 Task: Edit Music By SAAC in Action Trailer
Action: Mouse pressed left at (192, 77)
Screenshot: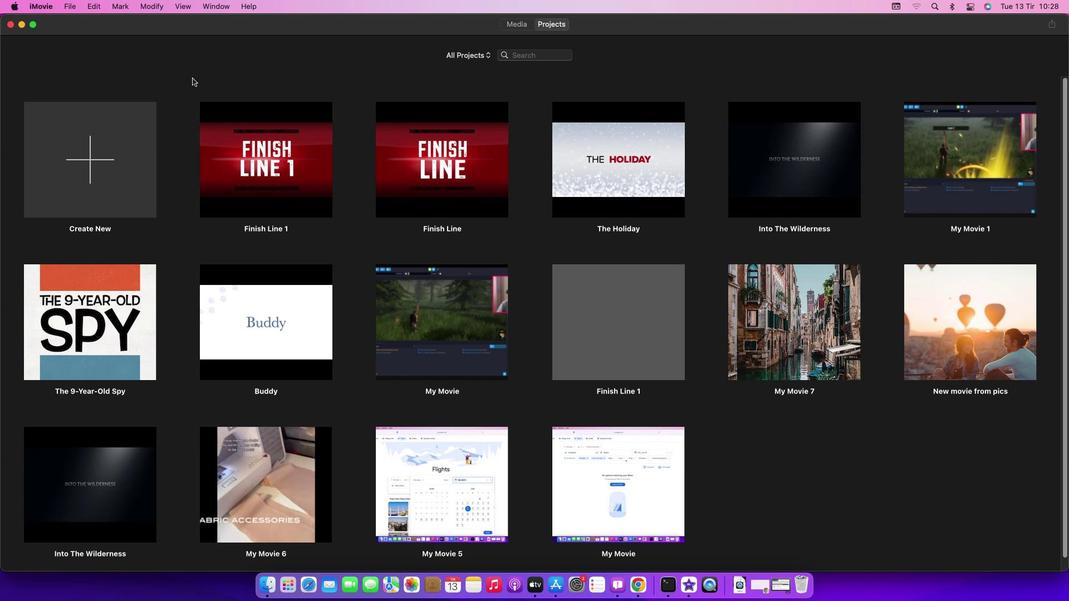 
Action: Mouse moved to (70, 6)
Screenshot: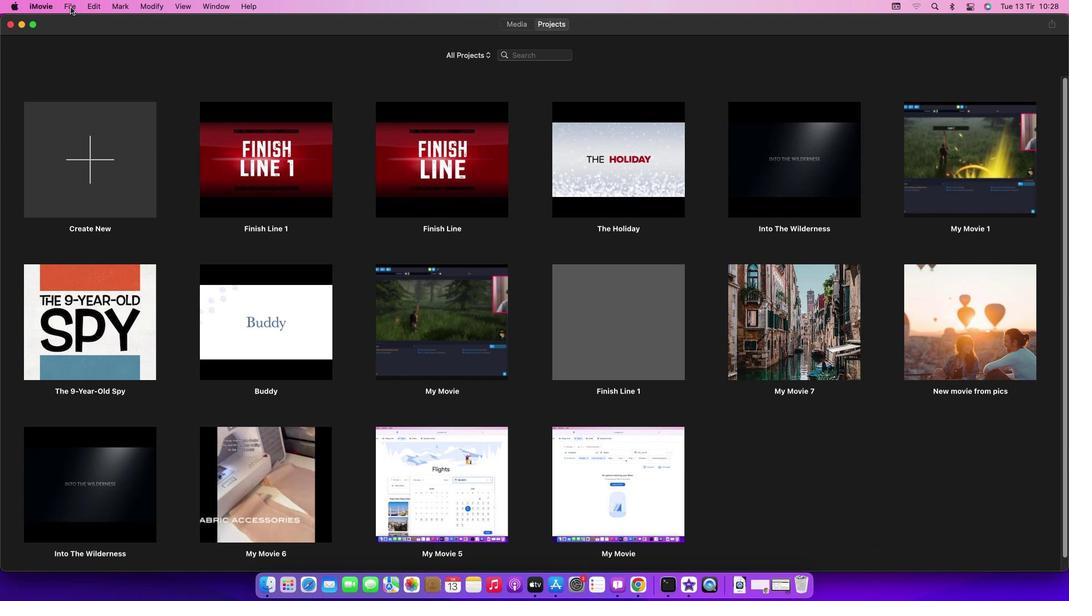 
Action: Mouse pressed left at (70, 6)
Screenshot: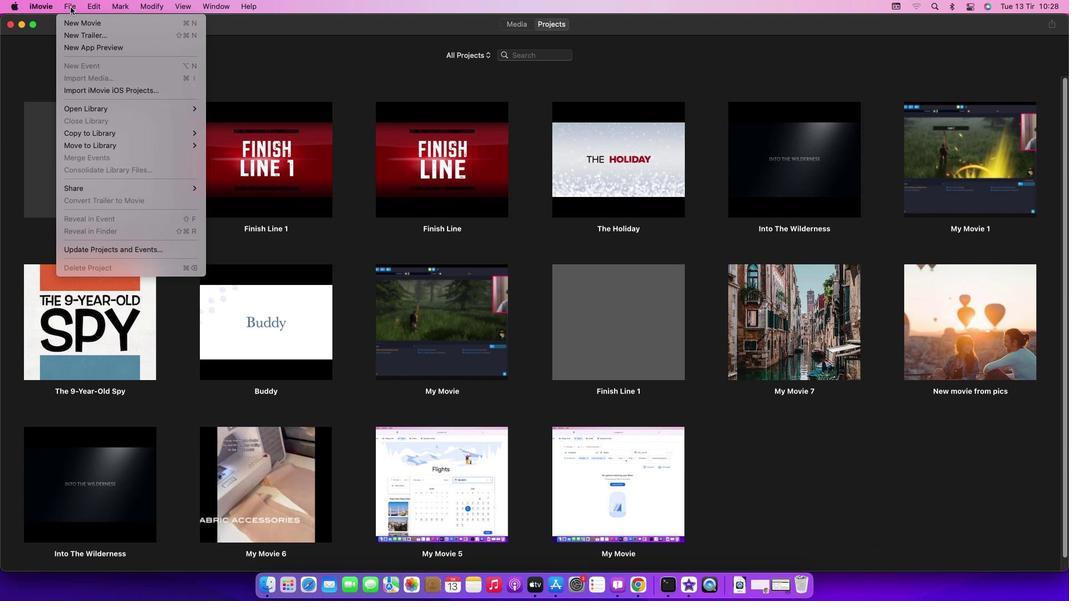 
Action: Mouse moved to (90, 37)
Screenshot: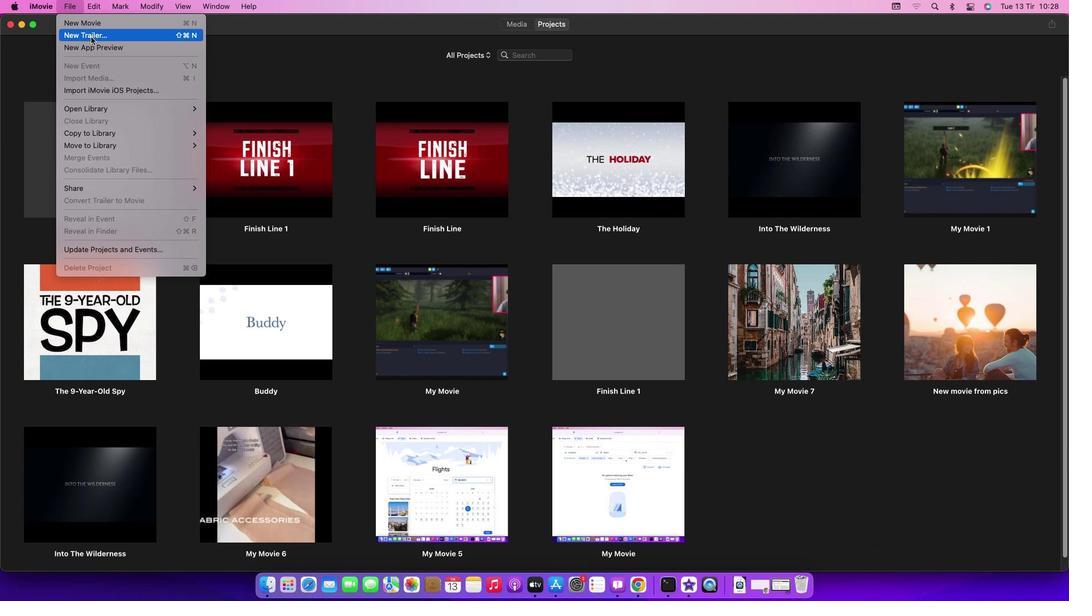 
Action: Mouse pressed left at (90, 37)
Screenshot: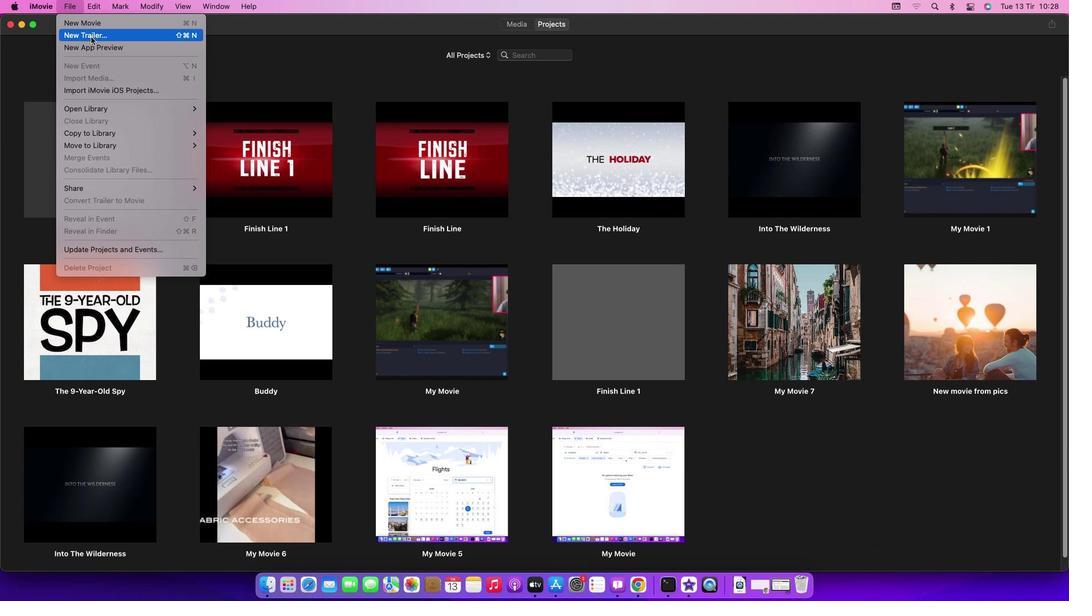
Action: Mouse moved to (637, 317)
Screenshot: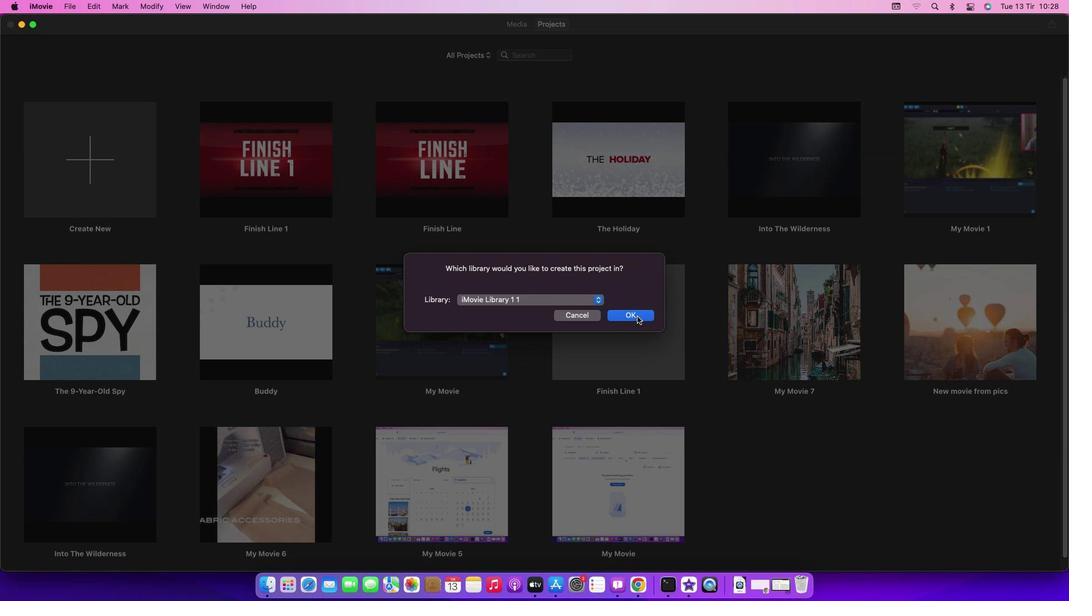 
Action: Mouse pressed left at (637, 317)
Screenshot: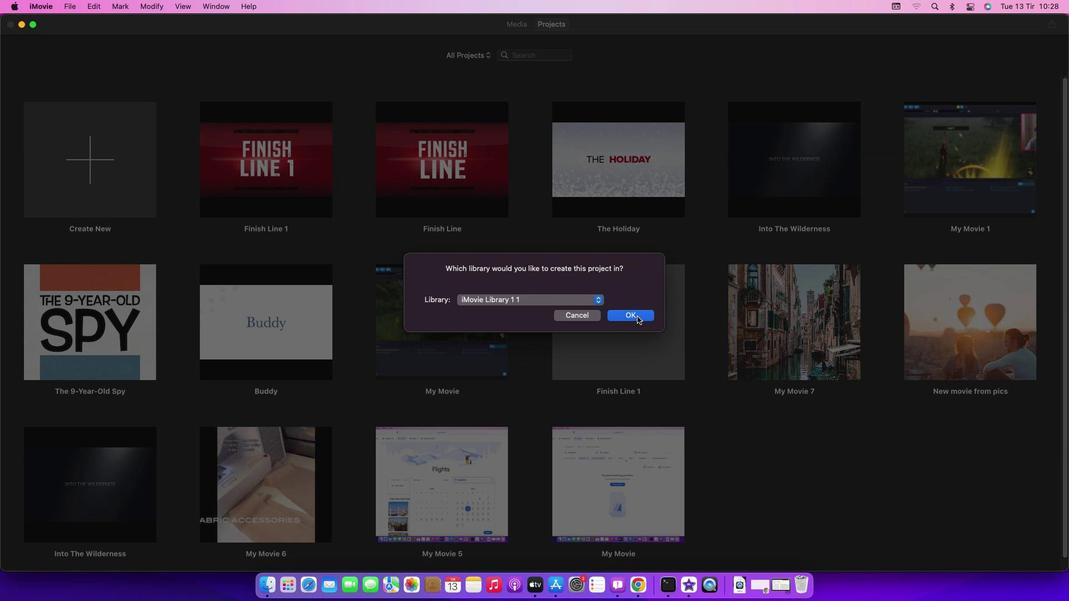
Action: Mouse moved to (348, 235)
Screenshot: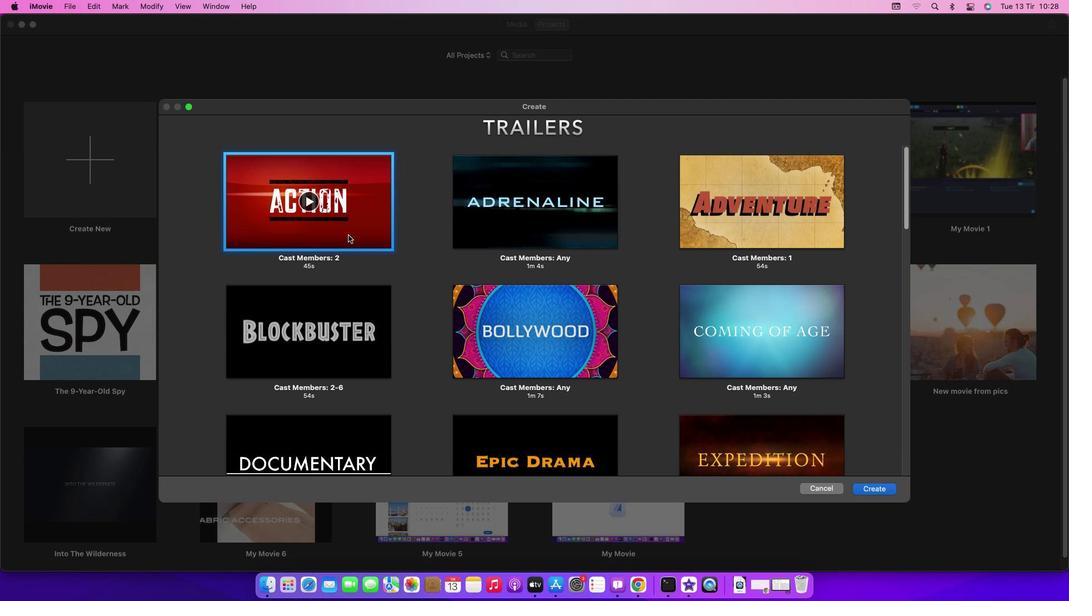 
Action: Mouse pressed left at (348, 235)
Screenshot: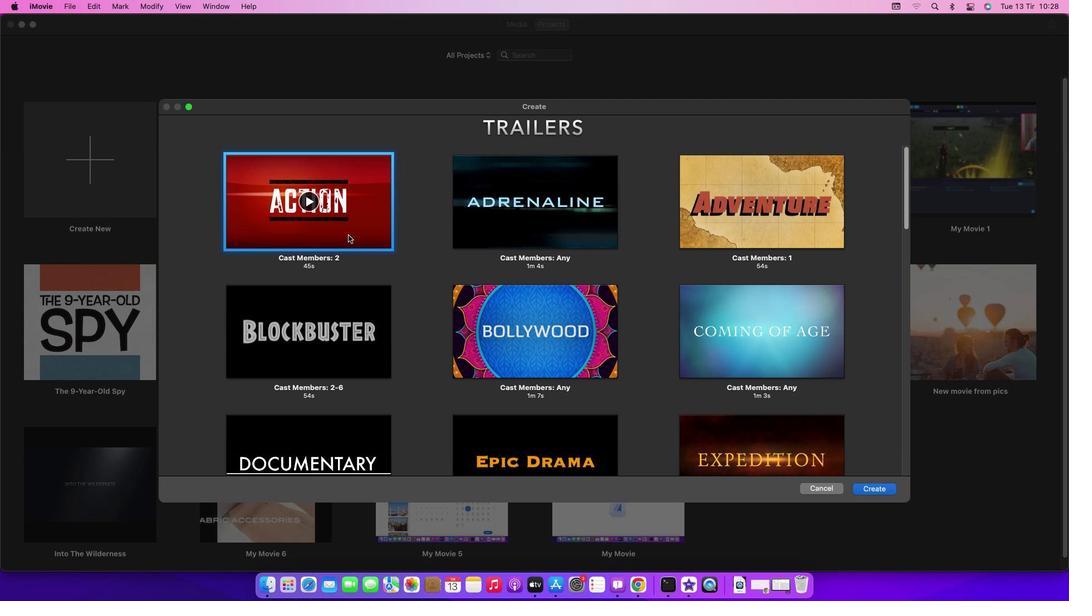 
Action: Mouse moved to (889, 489)
Screenshot: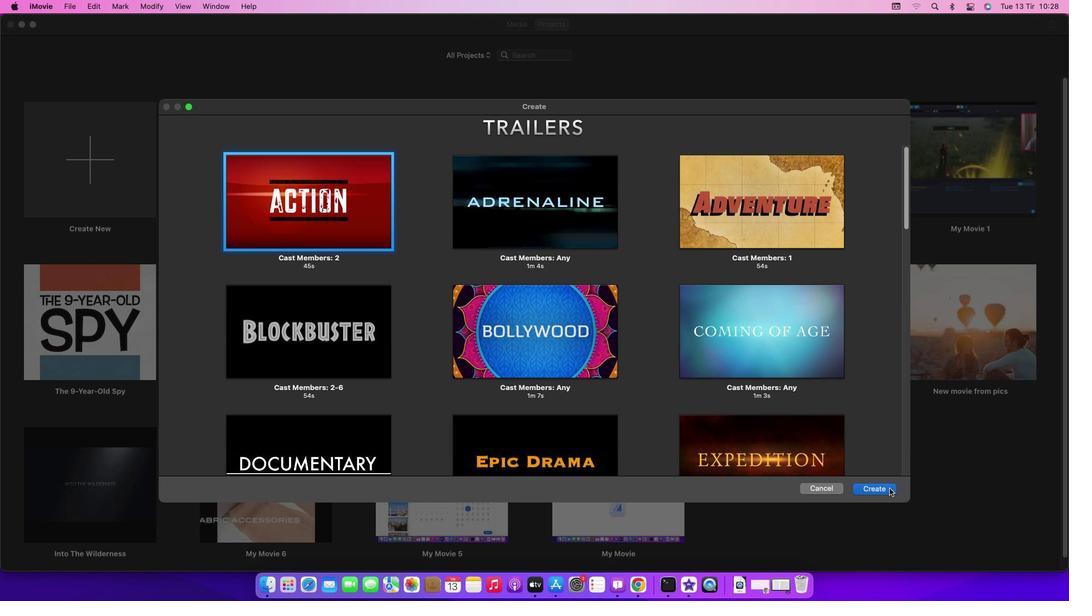 
Action: Mouse pressed left at (889, 489)
Screenshot: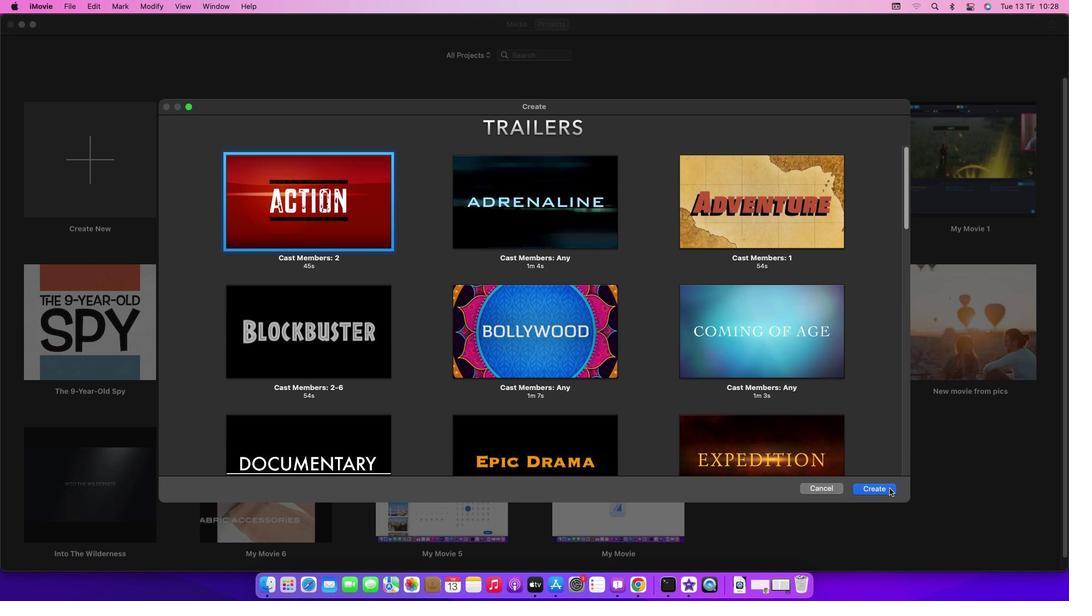 
Action: Mouse moved to (340, 471)
Screenshot: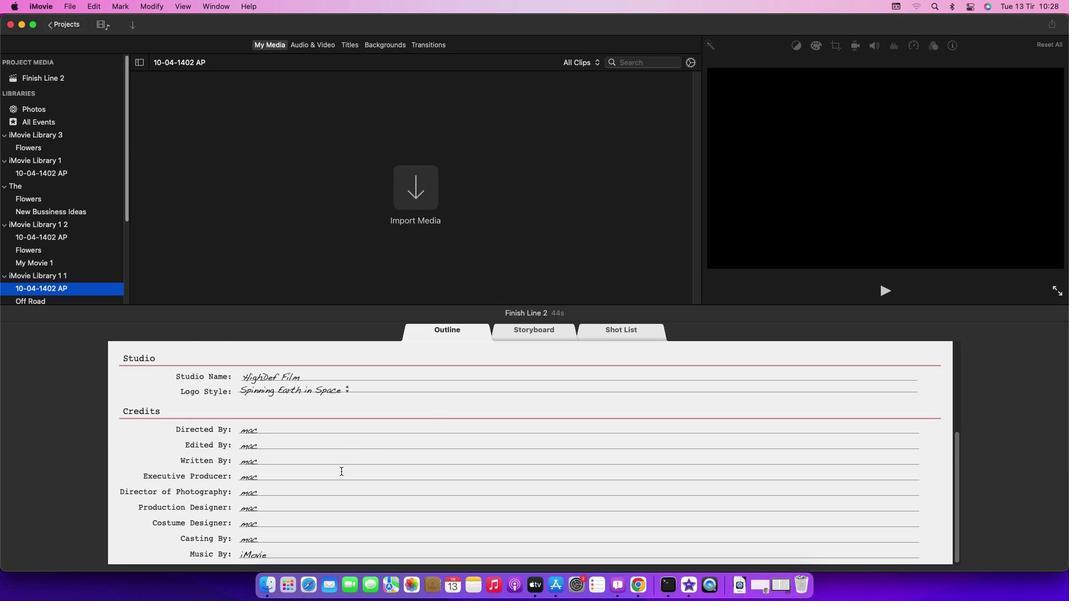 
Action: Mouse scrolled (340, 471) with delta (0, 0)
Screenshot: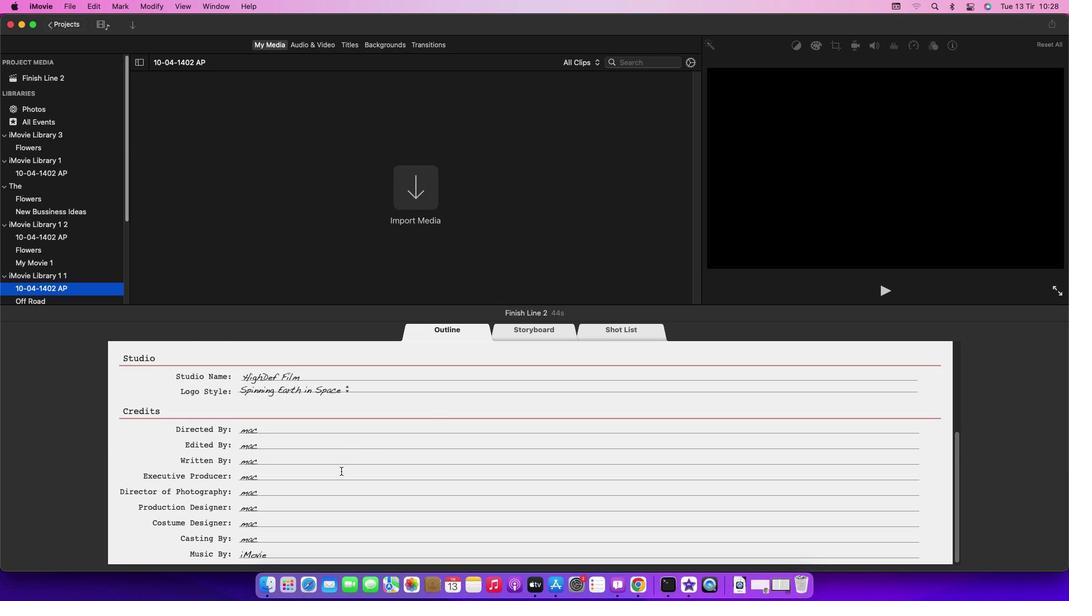 
Action: Mouse scrolled (340, 471) with delta (0, 0)
Screenshot: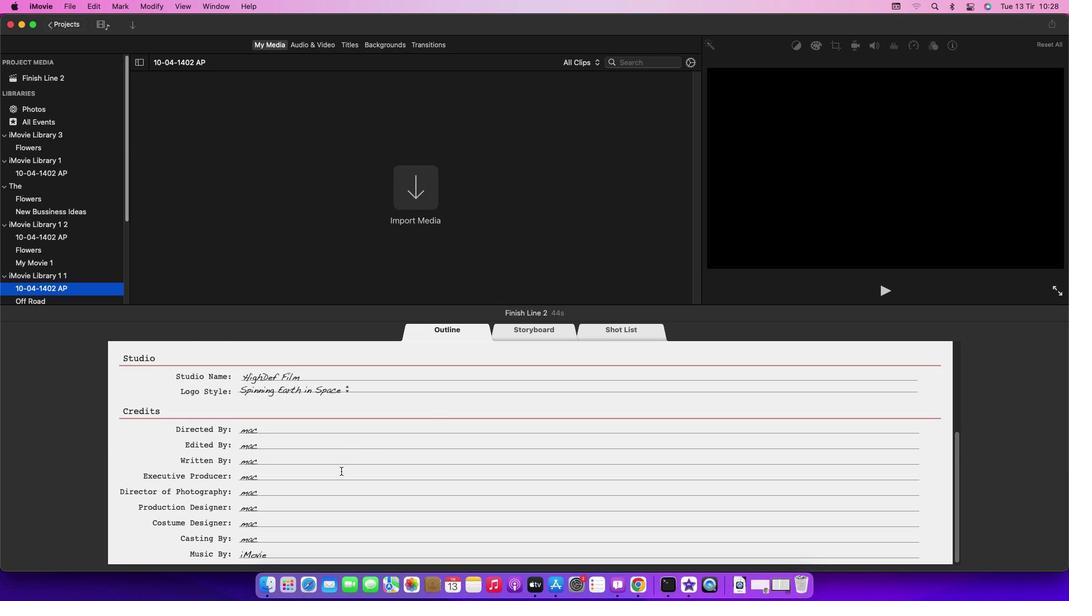 
Action: Mouse scrolled (340, 471) with delta (0, -1)
Screenshot: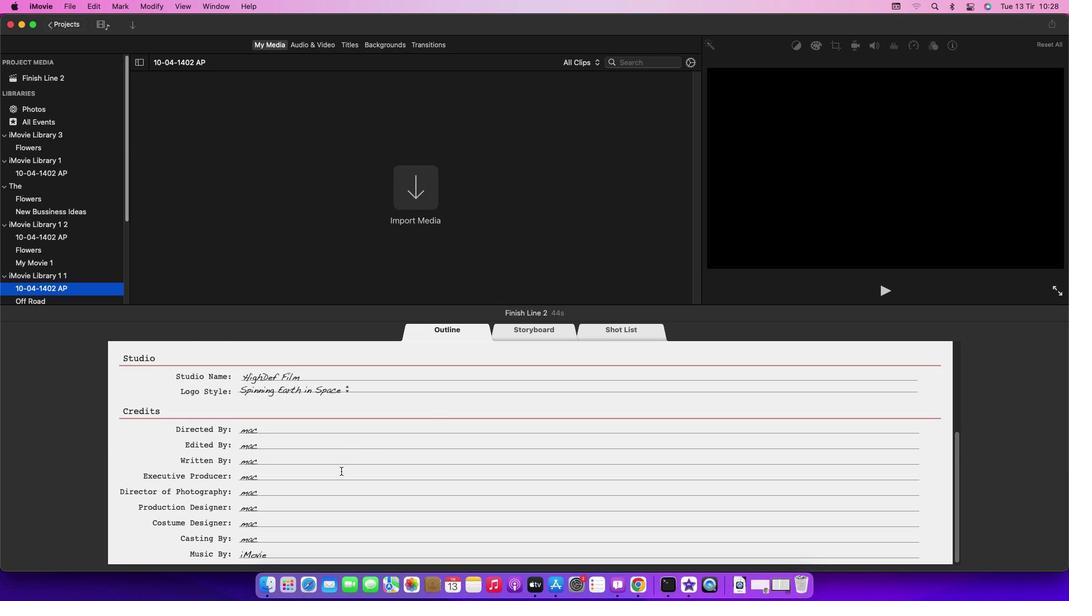 
Action: Mouse moved to (300, 555)
Screenshot: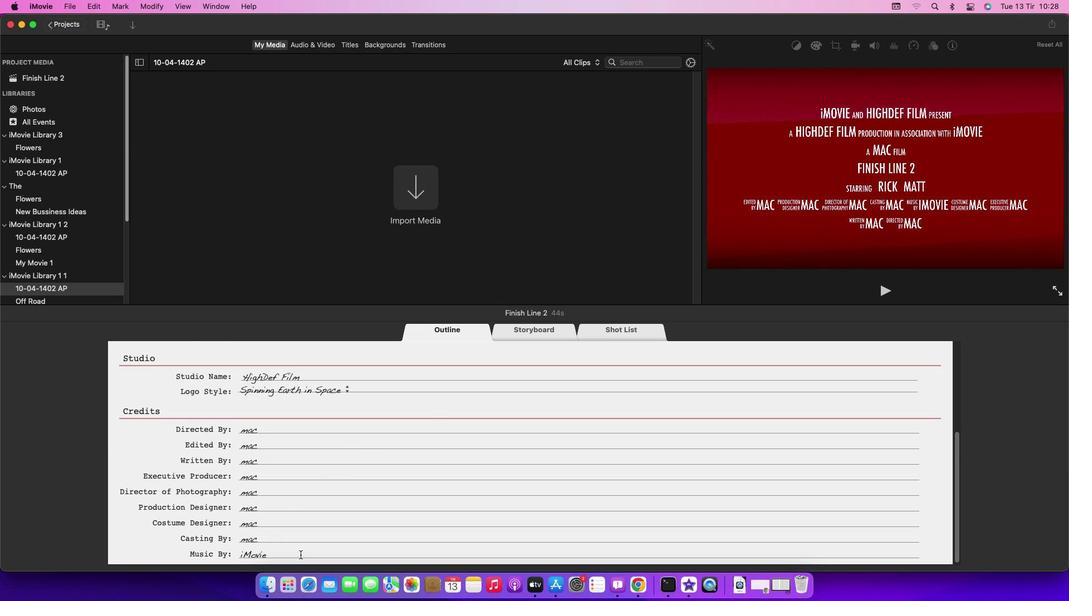 
Action: Mouse pressed left at (300, 555)
Screenshot: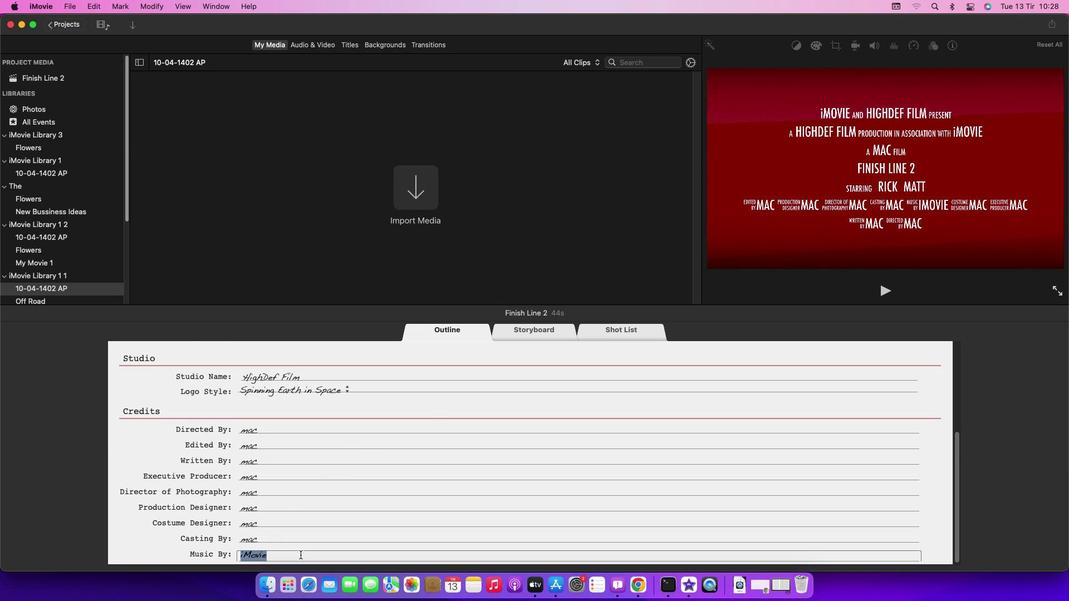 
Action: Mouse moved to (299, 555)
Screenshot: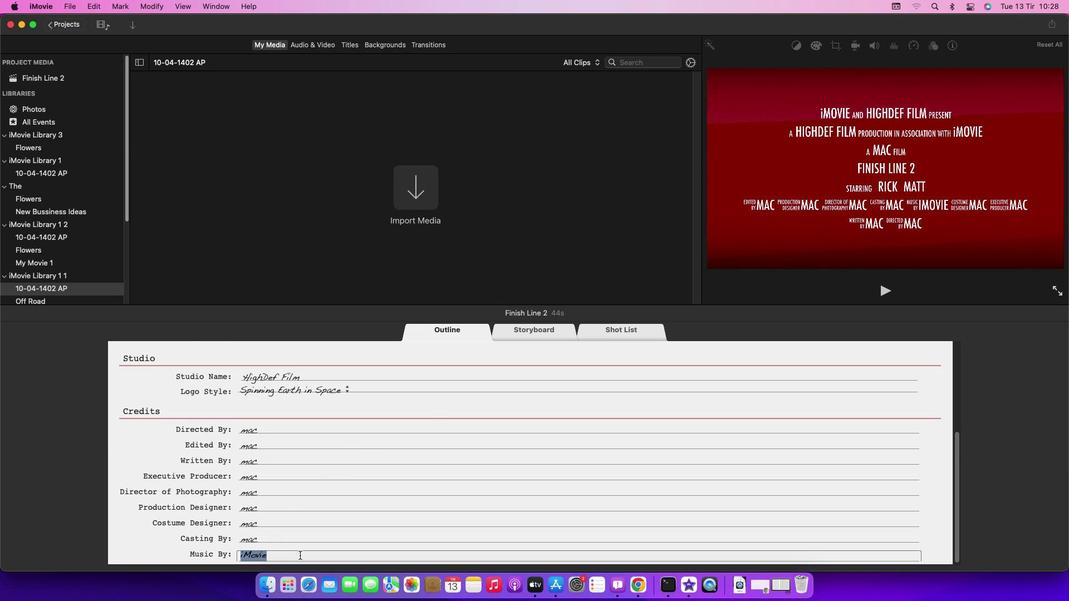 
Action: Key pressed Key.backspace'S''A''A''C'Key.enter
Screenshot: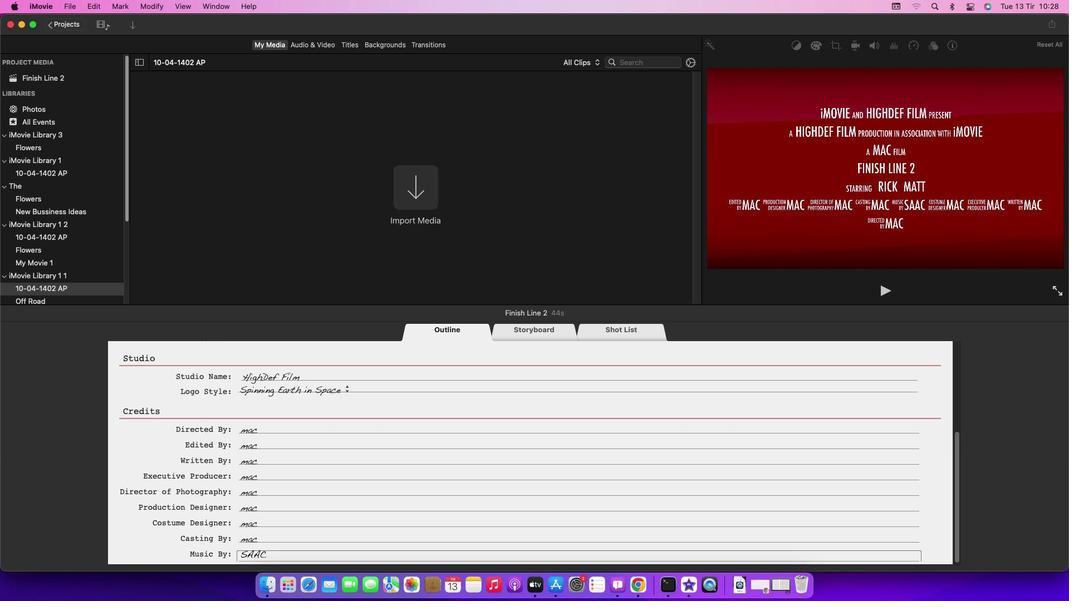 
